 Task: Enable the video filter "Magnify/Zoom interactive video filter" for transcode stream output.
Action: Mouse moved to (130, 12)
Screenshot: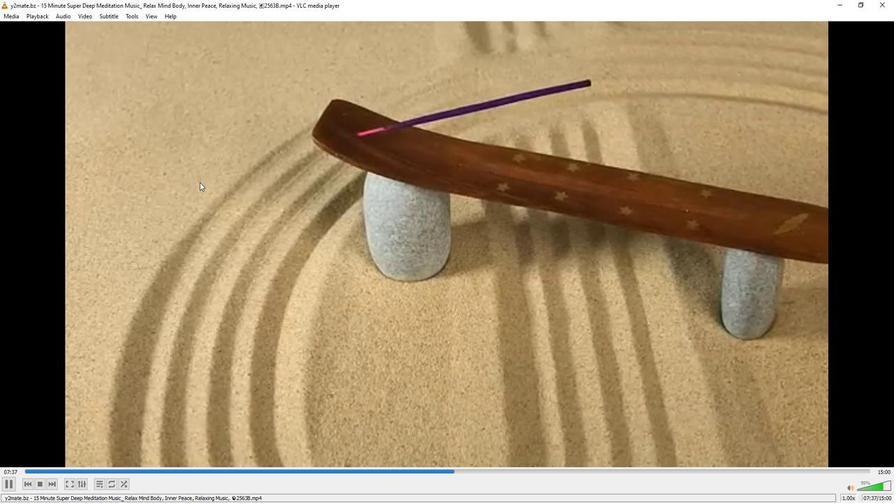 
Action: Mouse pressed left at (130, 12)
Screenshot: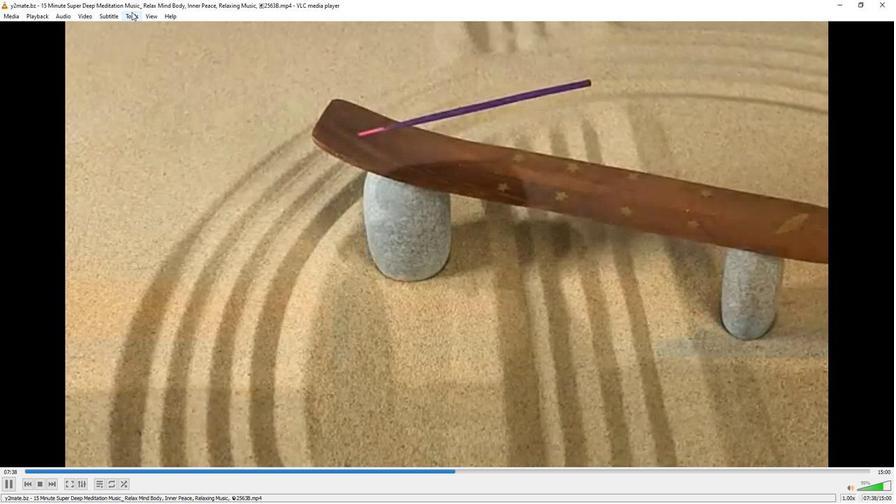 
Action: Mouse moved to (152, 128)
Screenshot: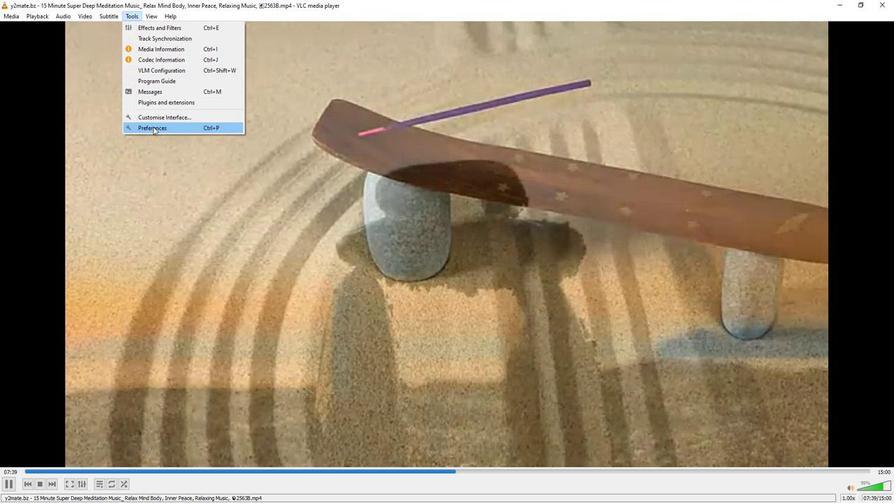 
Action: Mouse pressed left at (152, 128)
Screenshot: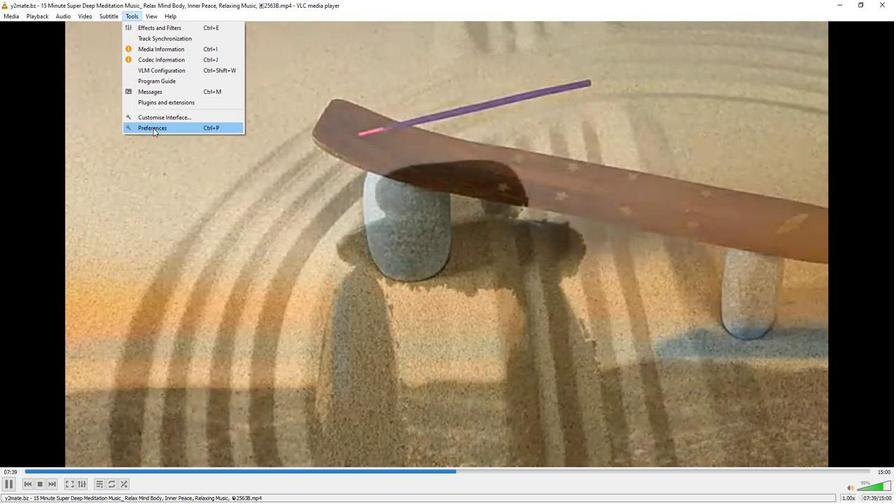 
Action: Mouse moved to (294, 408)
Screenshot: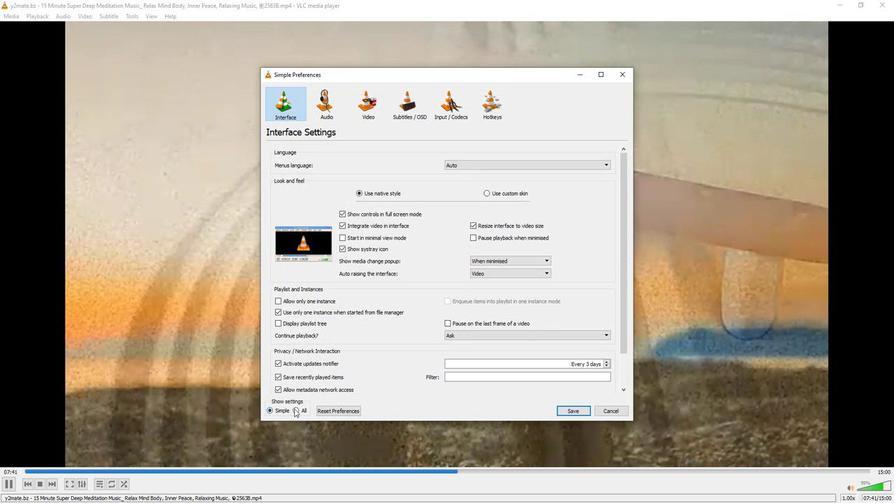 
Action: Mouse pressed left at (294, 408)
Screenshot: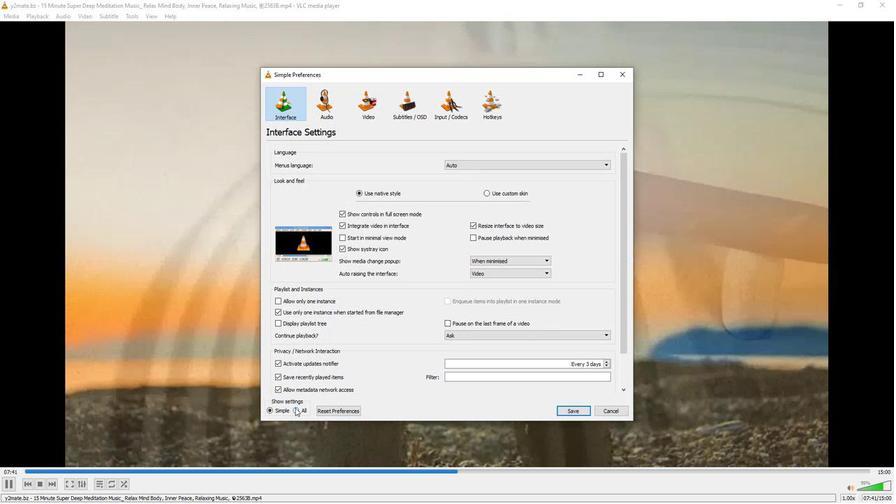 
Action: Mouse moved to (297, 319)
Screenshot: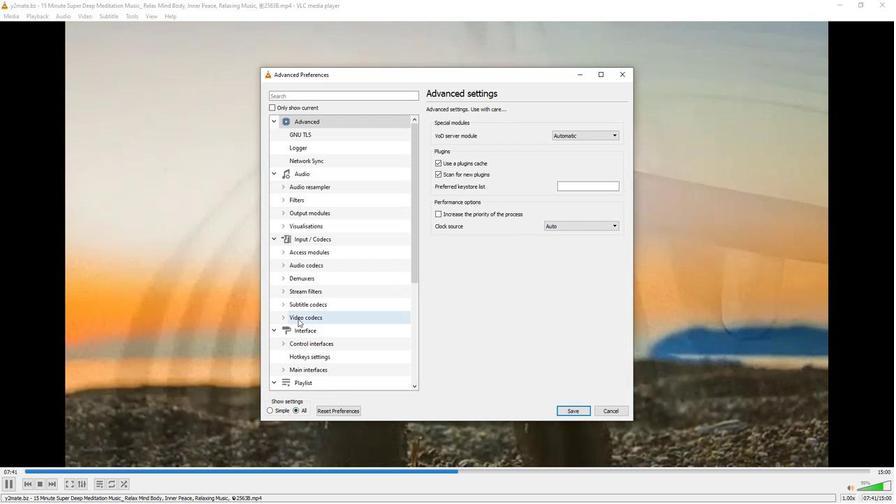 
Action: Mouse scrolled (297, 318) with delta (0, 0)
Screenshot: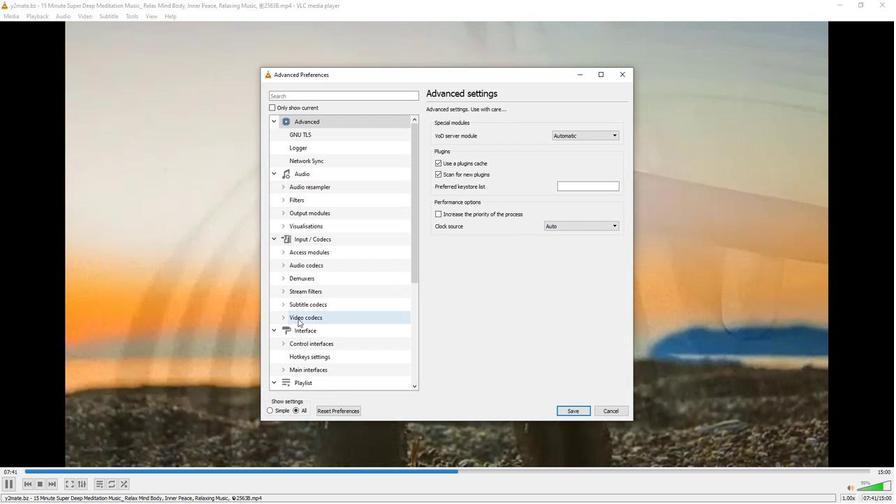 
Action: Mouse scrolled (297, 318) with delta (0, 0)
Screenshot: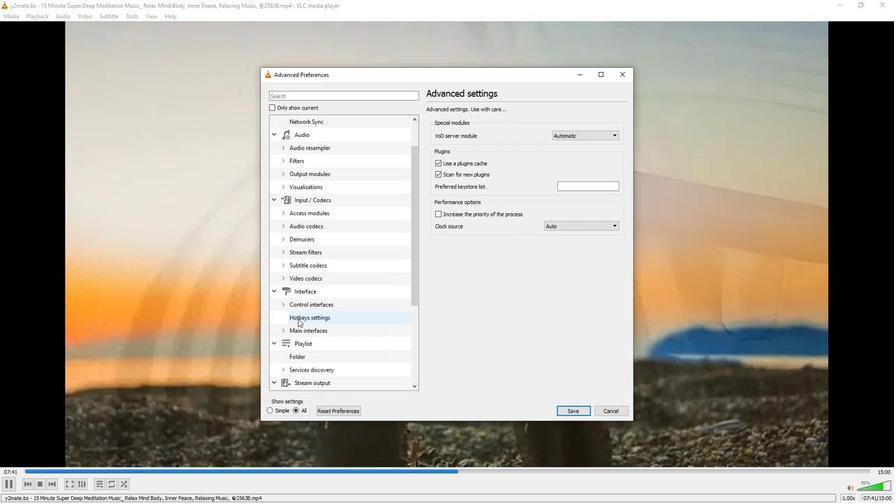 
Action: Mouse scrolled (297, 318) with delta (0, 0)
Screenshot: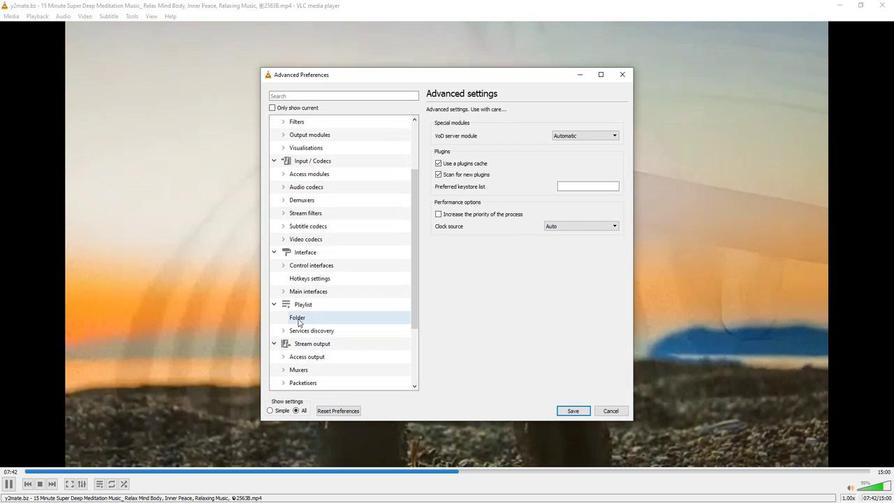 
Action: Mouse moved to (284, 356)
Screenshot: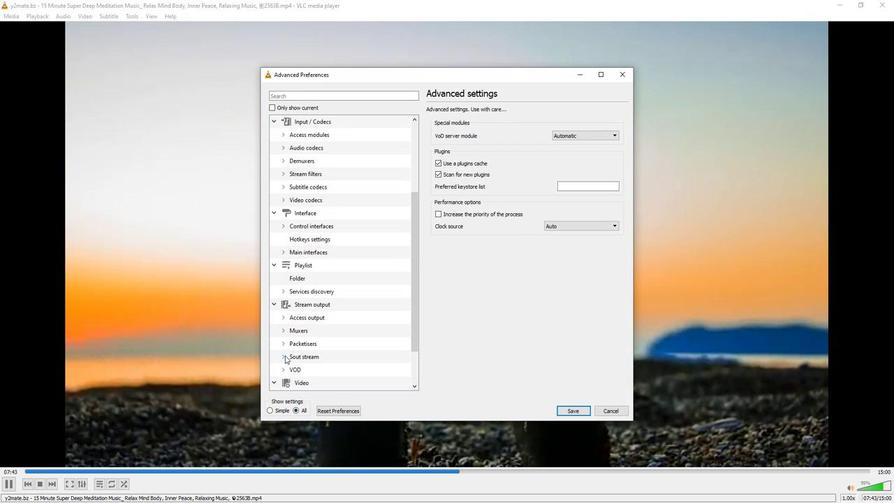
Action: Mouse pressed left at (284, 356)
Screenshot: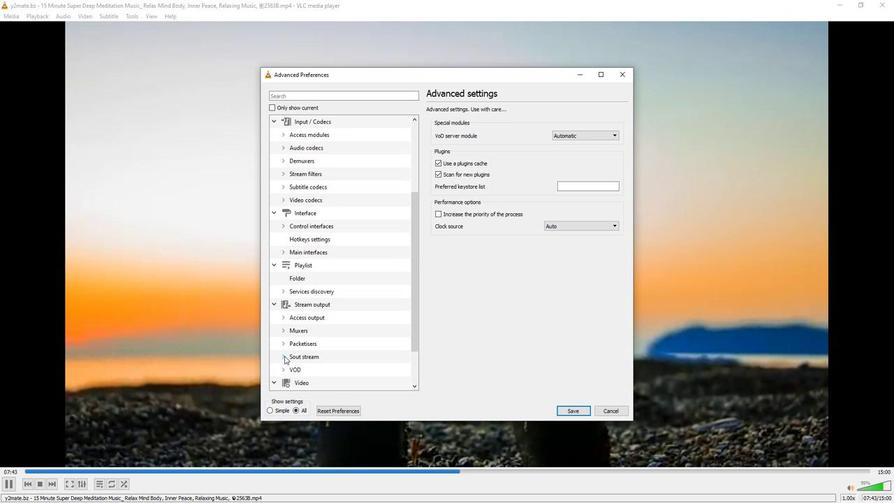 
Action: Mouse moved to (297, 342)
Screenshot: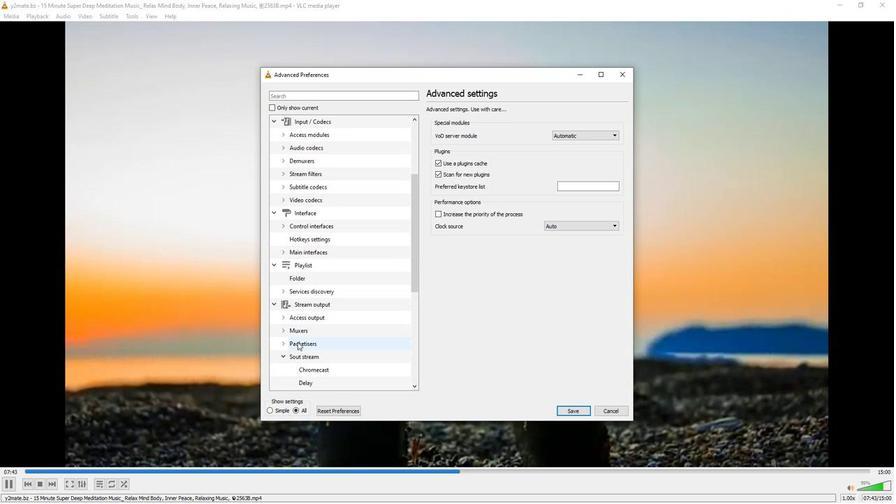 
Action: Mouse scrolled (297, 341) with delta (0, 0)
Screenshot: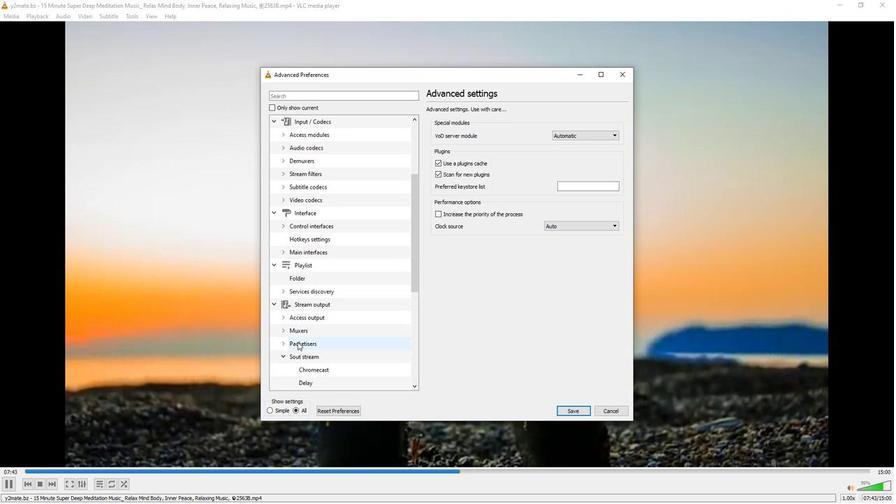 
Action: Mouse scrolled (297, 341) with delta (0, 0)
Screenshot: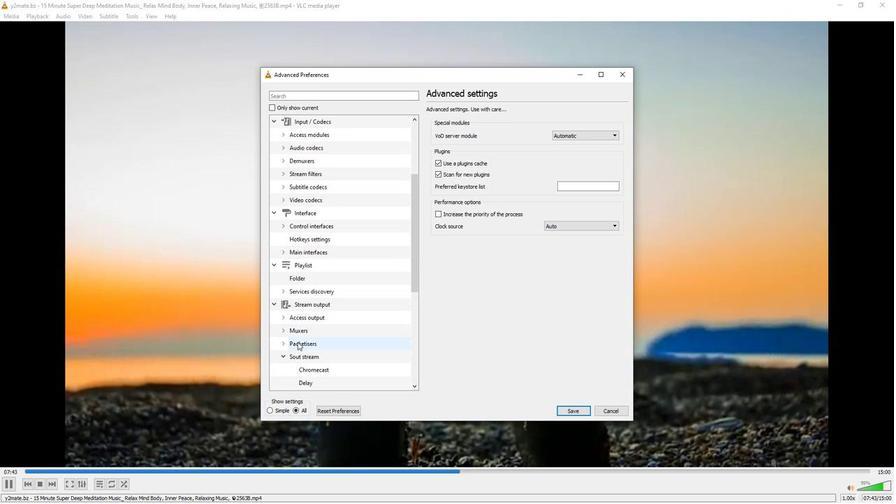 
Action: Mouse moved to (297, 341)
Screenshot: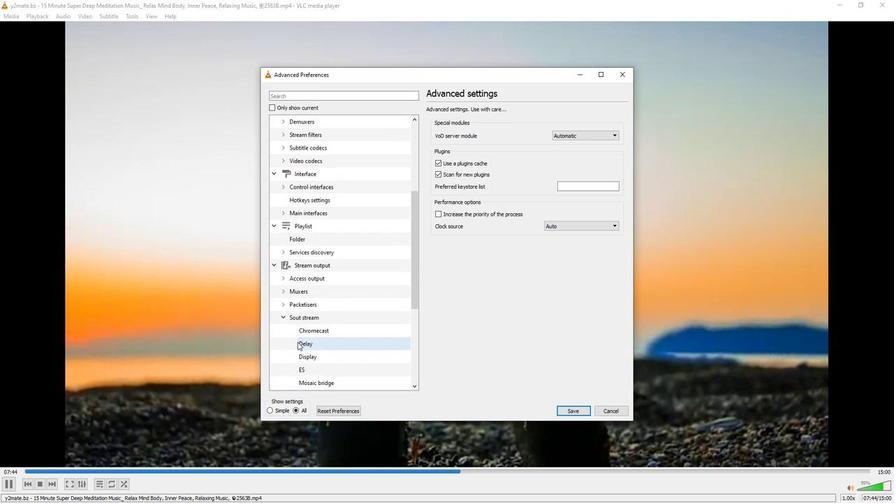 
Action: Mouse scrolled (297, 341) with delta (0, 0)
Screenshot: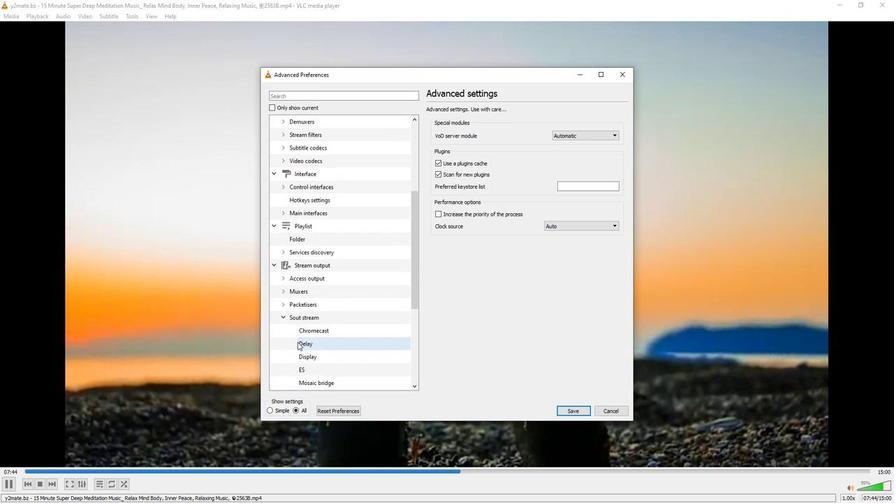 
Action: Mouse moved to (301, 345)
Screenshot: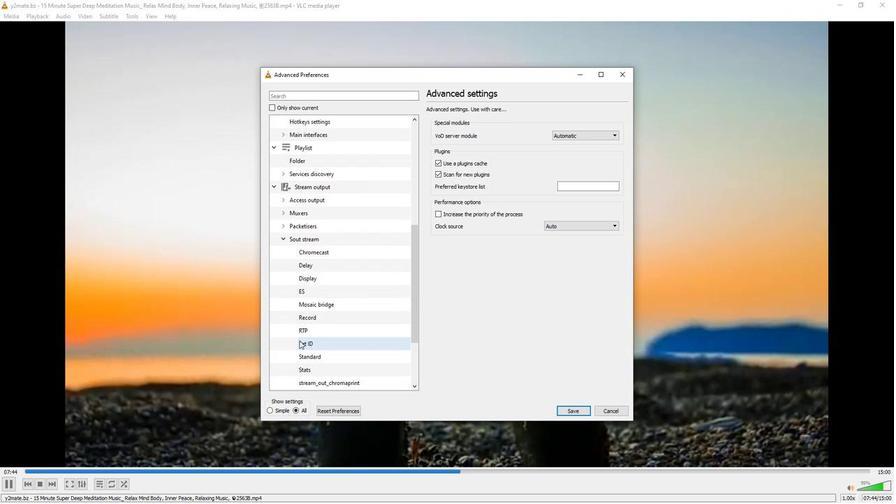 
Action: Mouse scrolled (301, 345) with delta (0, 0)
Screenshot: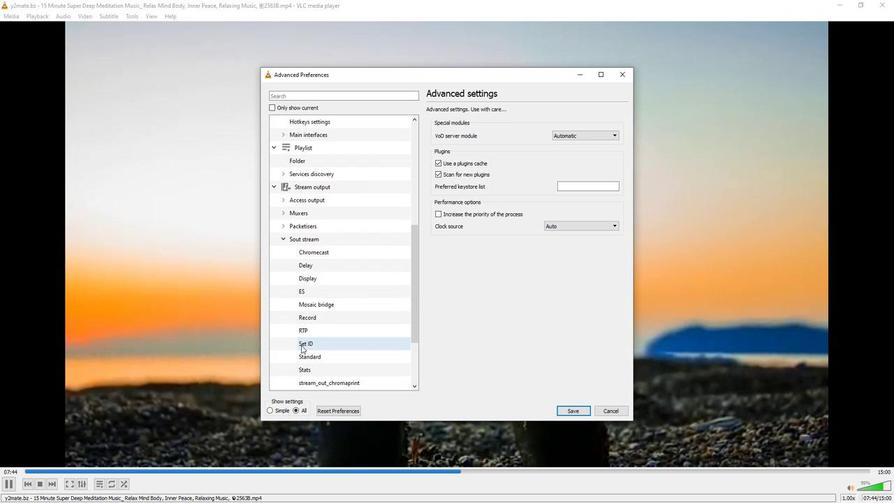 
Action: Mouse scrolled (301, 345) with delta (0, 0)
Screenshot: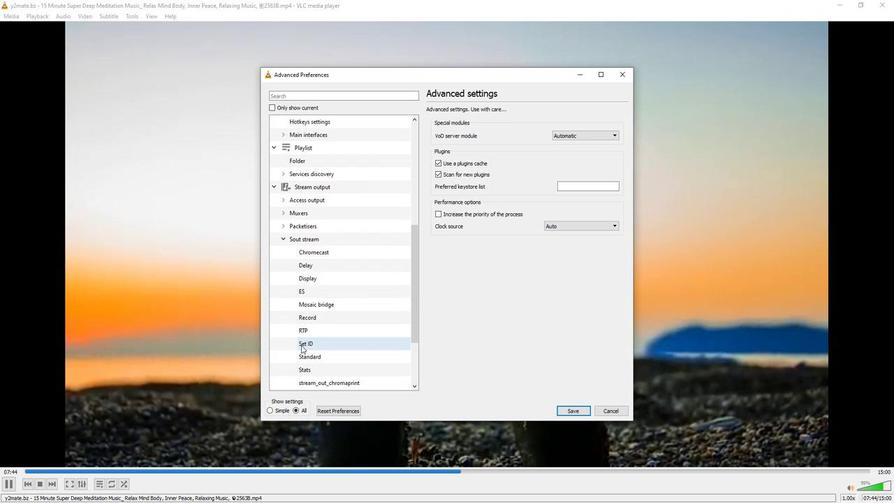 
Action: Mouse scrolled (301, 345) with delta (0, 0)
Screenshot: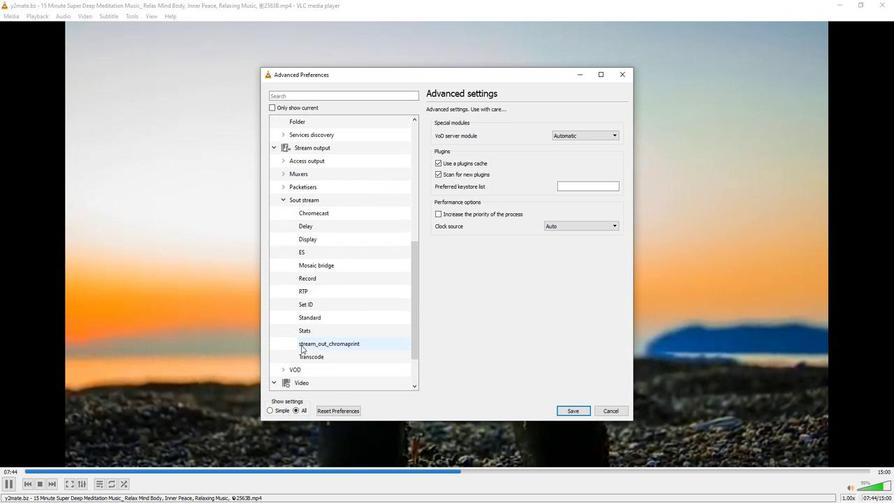 
Action: Mouse moved to (308, 304)
Screenshot: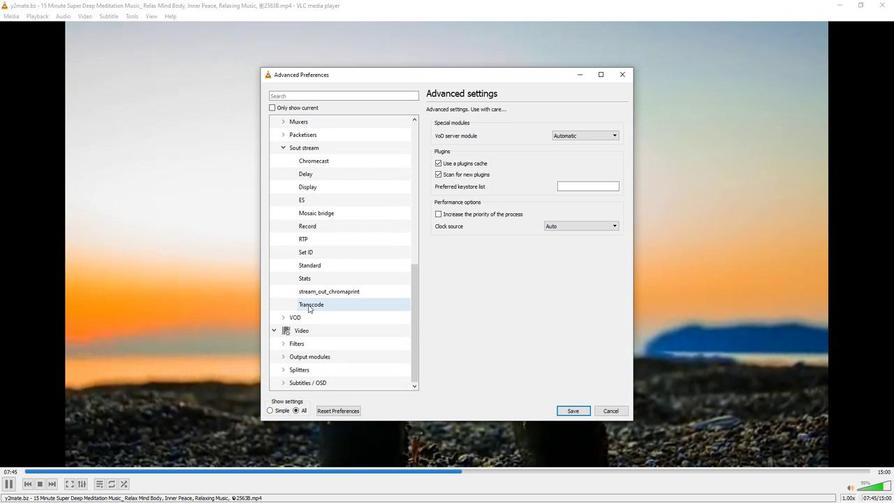 
Action: Mouse pressed left at (308, 304)
Screenshot: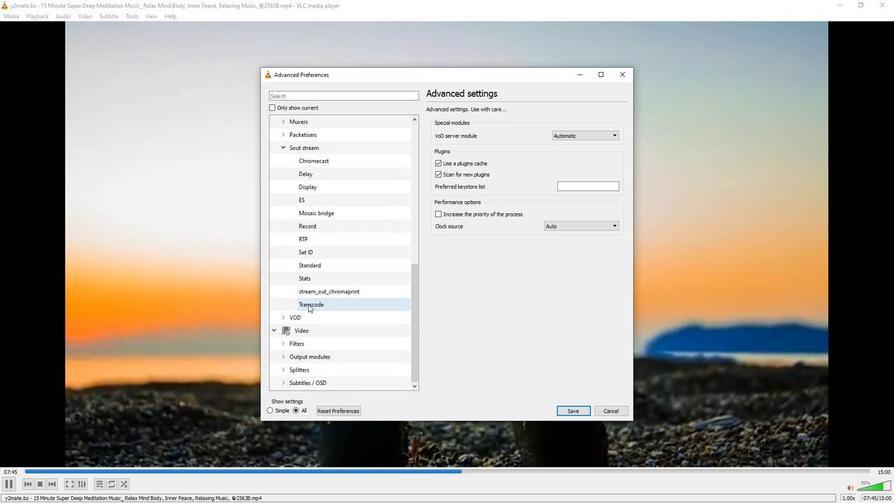 
Action: Mouse moved to (429, 345)
Screenshot: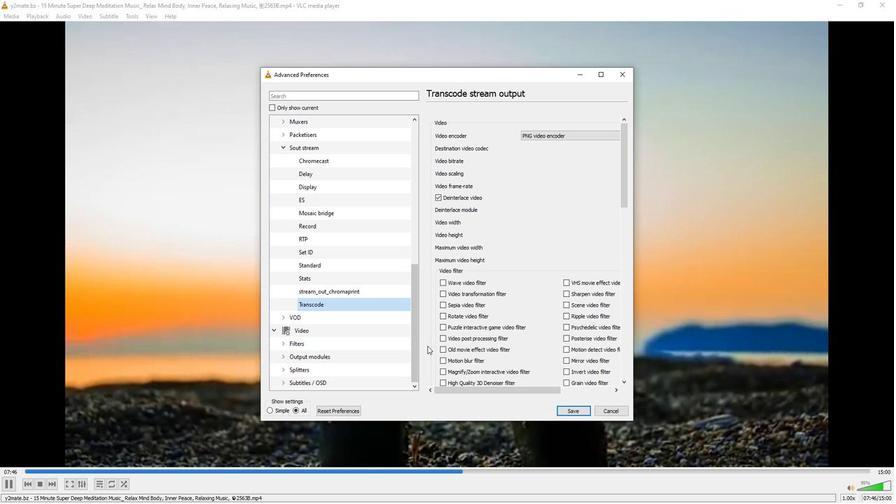 
Action: Mouse scrolled (429, 344) with delta (0, 0)
Screenshot: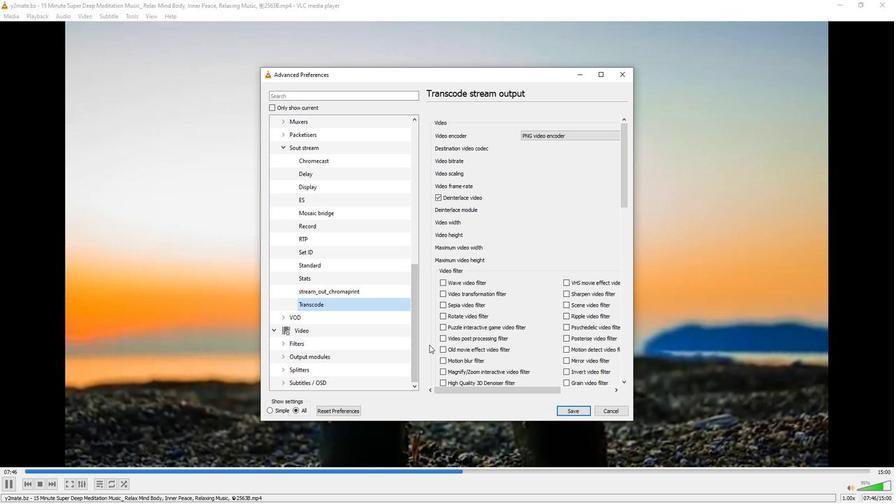 
Action: Mouse moved to (440, 341)
Screenshot: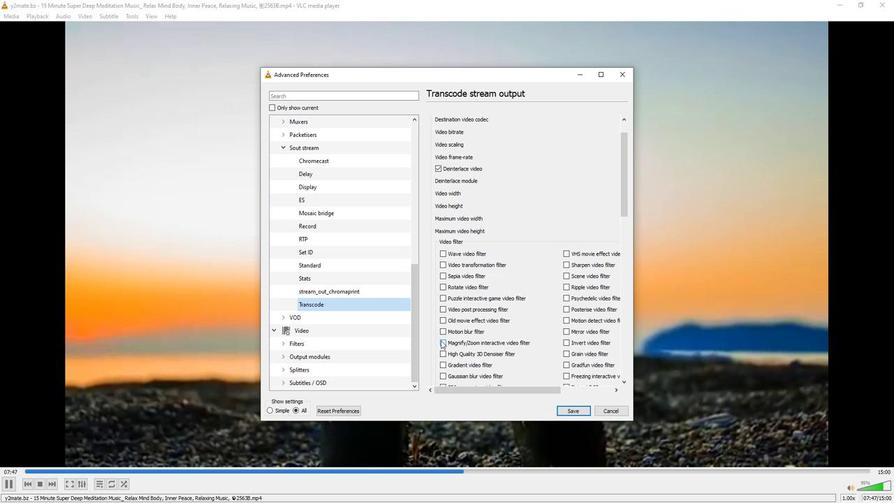 
Action: Mouse pressed left at (440, 341)
Screenshot: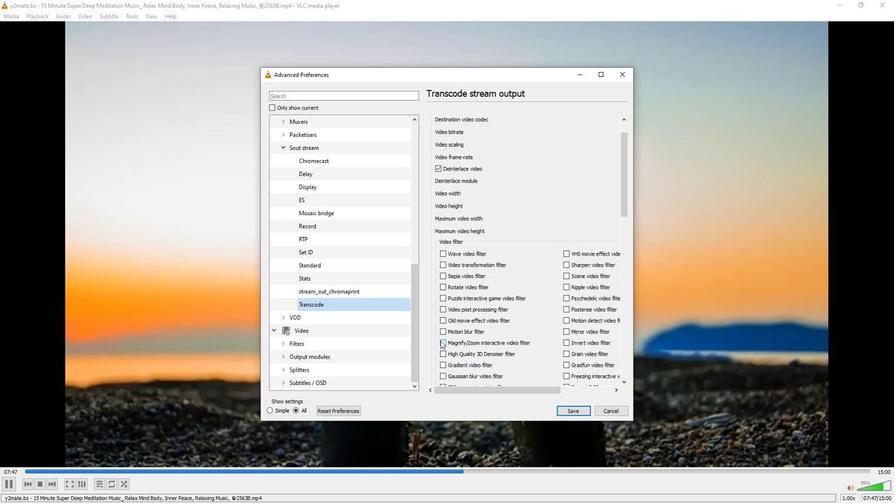 
Action: Mouse moved to (455, 359)
Screenshot: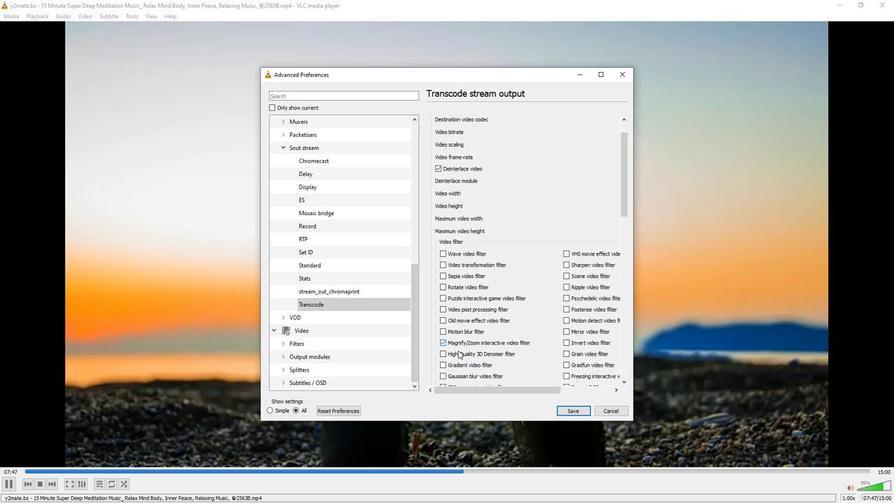 
